Task: Select Dark skin tone.
Action: Mouse moved to (485, 121)
Screenshot: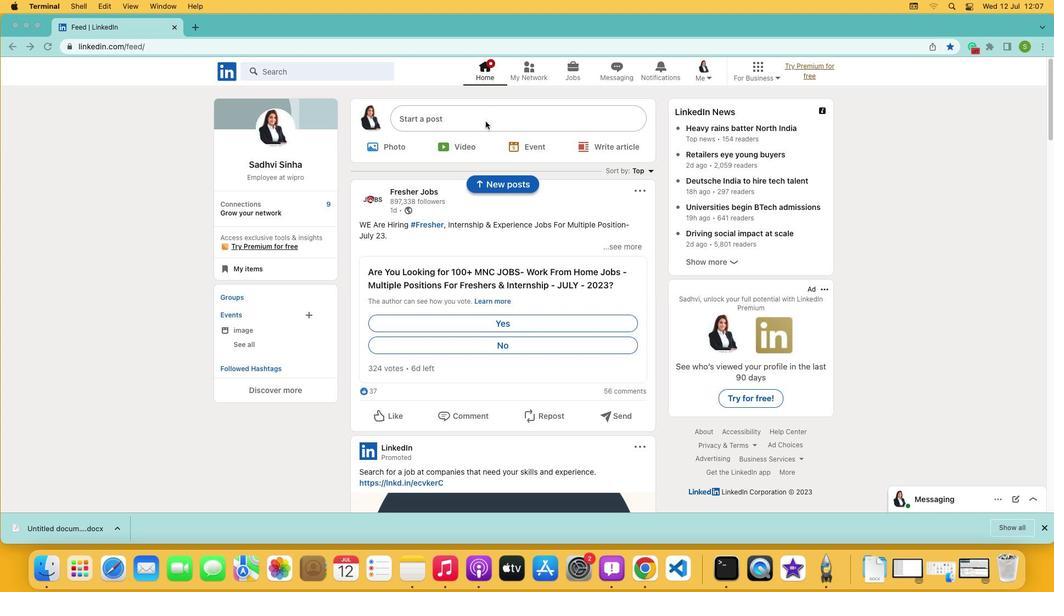 
Action: Mouse pressed left at (485, 121)
Screenshot: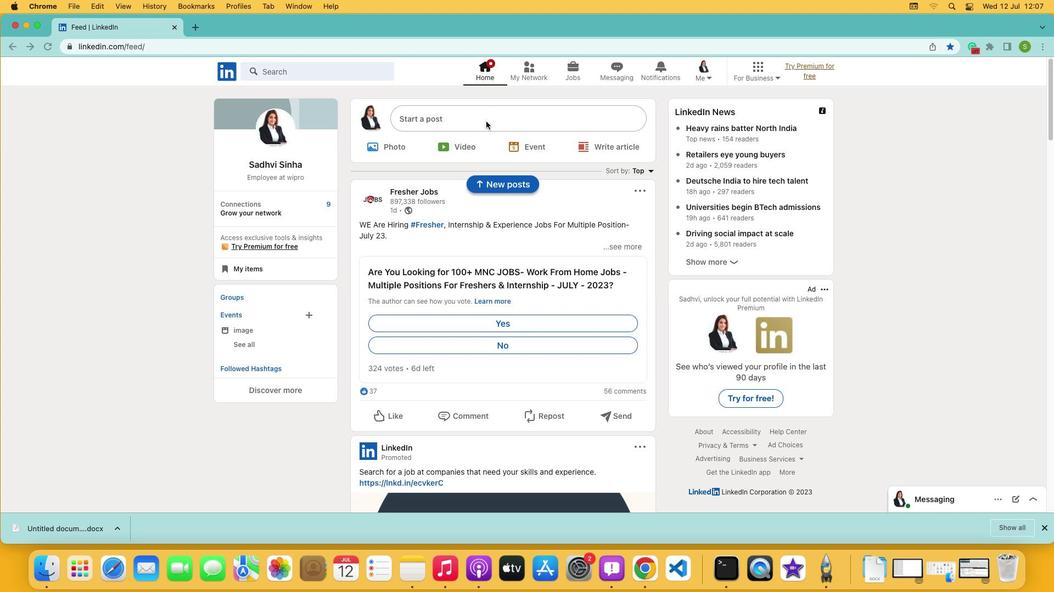 
Action: Mouse moved to (486, 121)
Screenshot: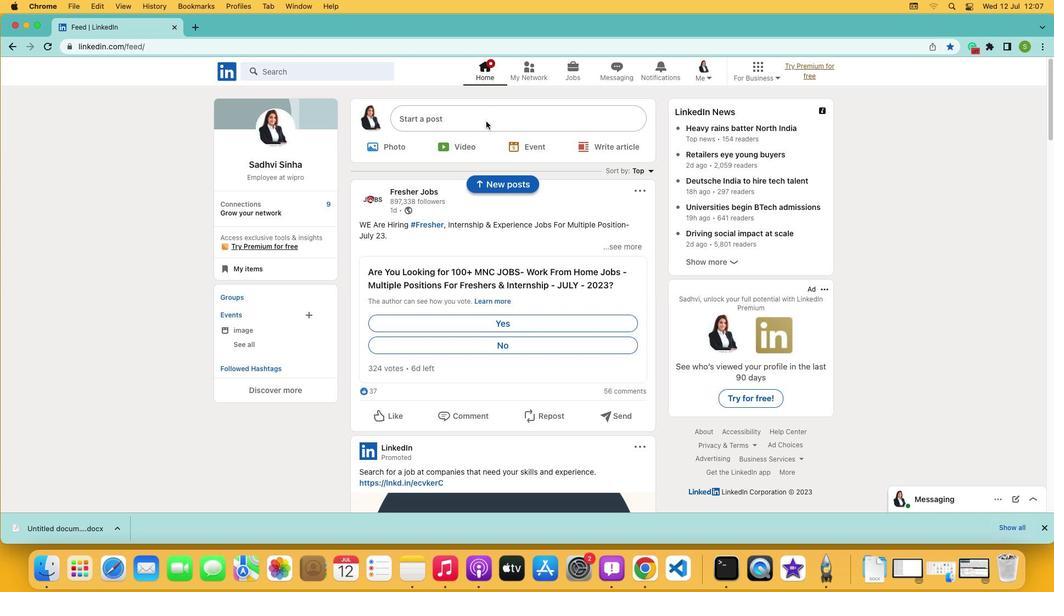 
Action: Mouse pressed left at (486, 121)
Screenshot: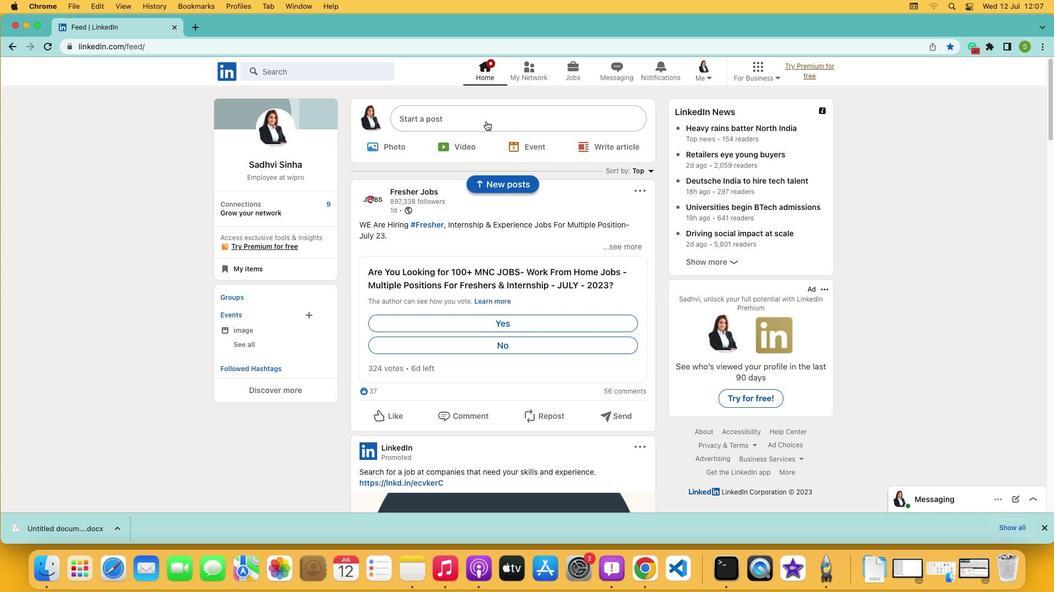 
Action: Mouse moved to (350, 295)
Screenshot: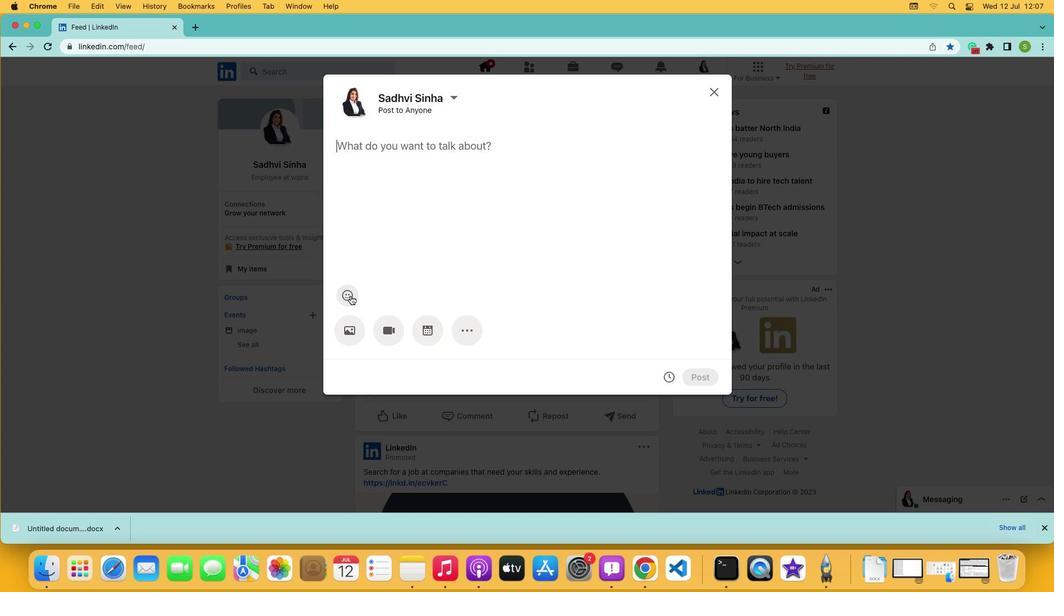 
Action: Mouse pressed left at (350, 295)
Screenshot: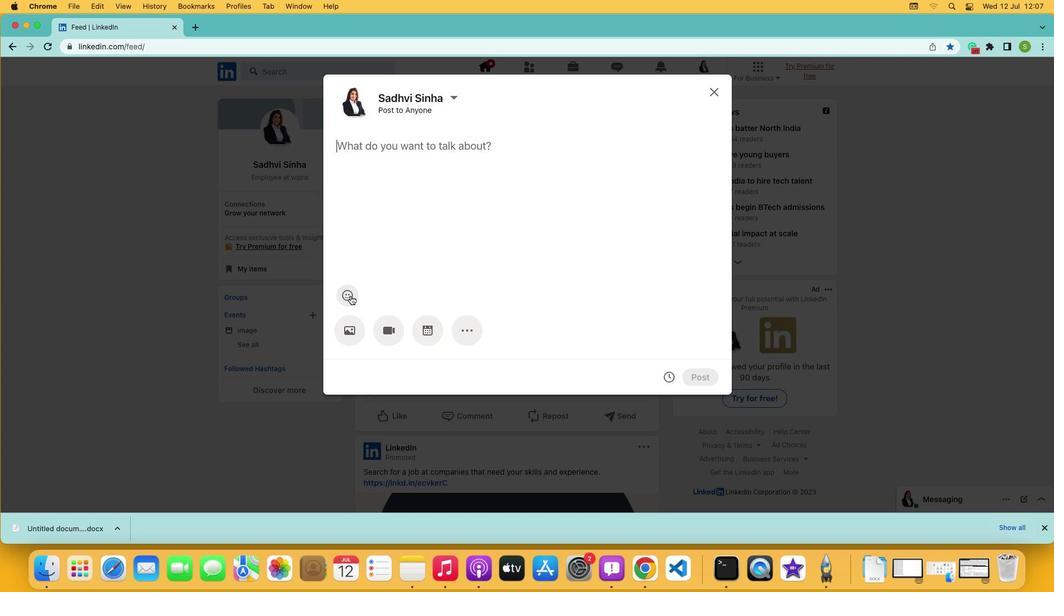 
Action: Mouse moved to (411, 101)
Screenshot: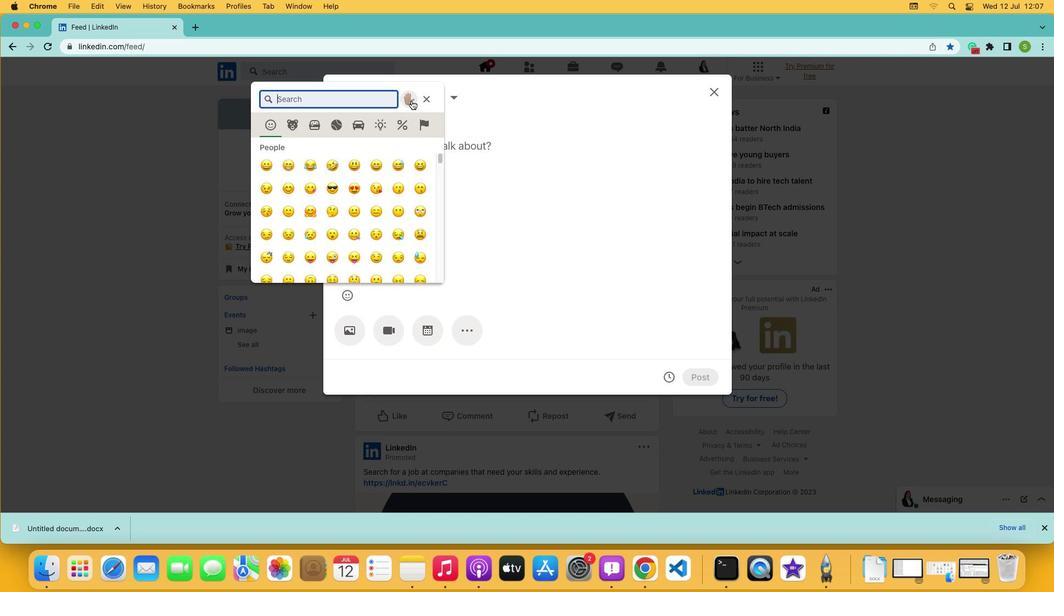
Action: Mouse pressed left at (411, 101)
Screenshot: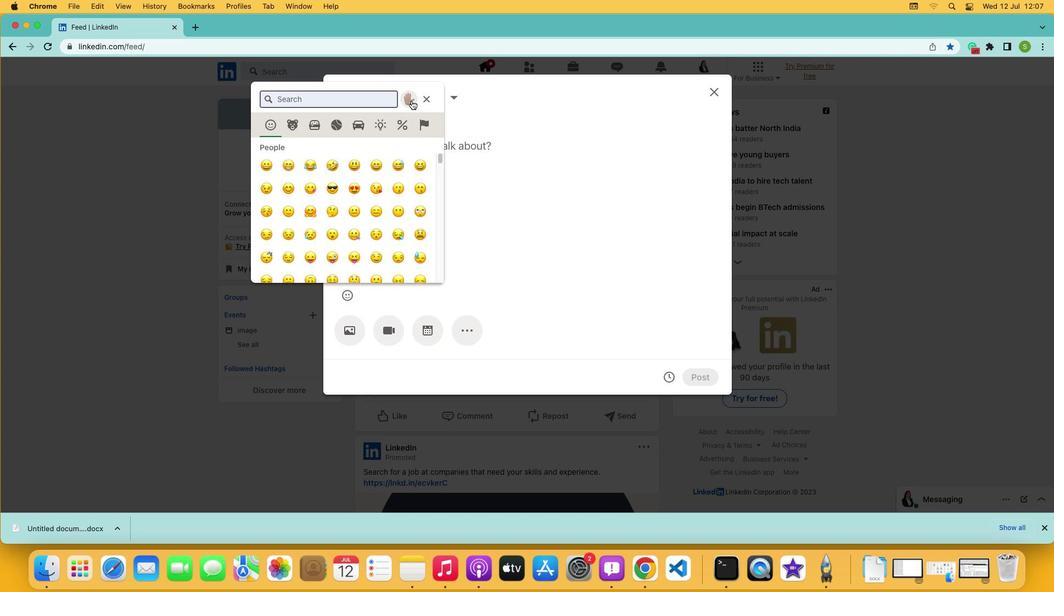 
Action: Mouse moved to (389, 125)
Screenshot: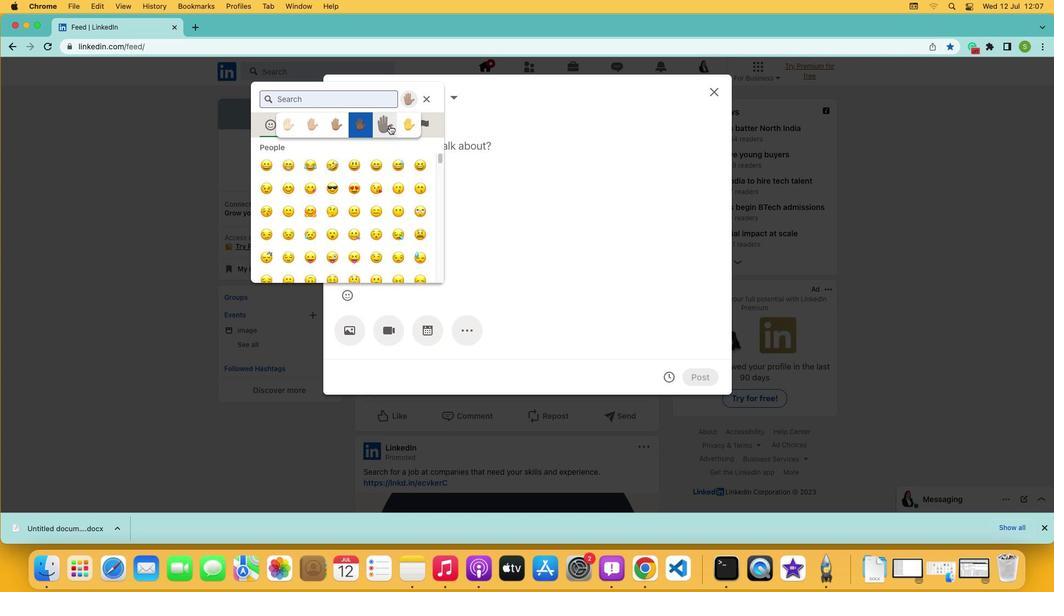 
Action: Mouse pressed left at (389, 125)
Screenshot: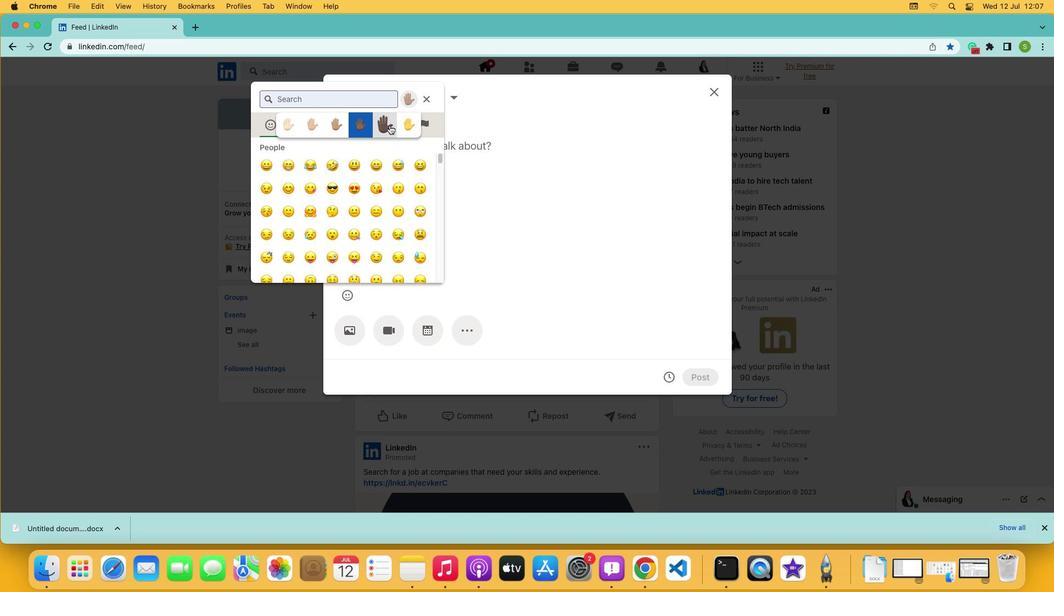 
